 Task: Sort the products in the category "Prepared Meals" by unit price (low first).
Action: Mouse moved to (228, 93)
Screenshot: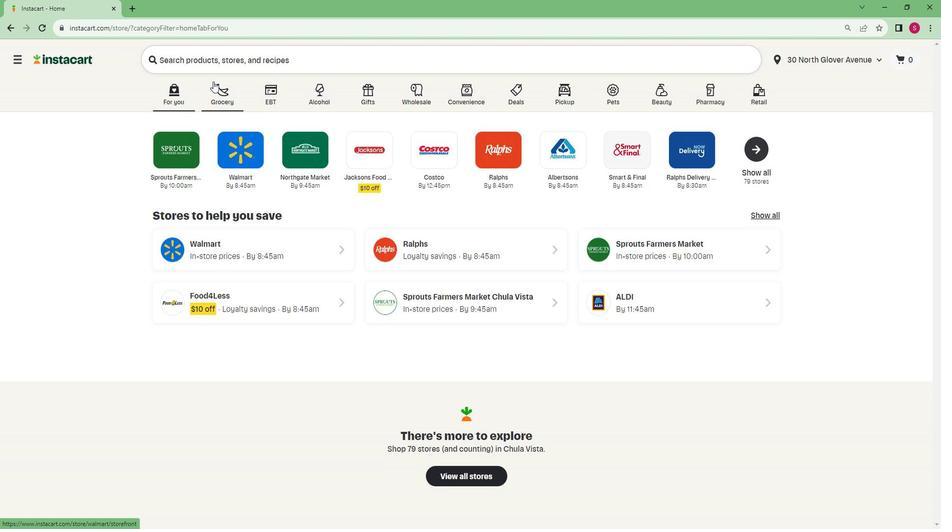 
Action: Mouse pressed left at (228, 93)
Screenshot: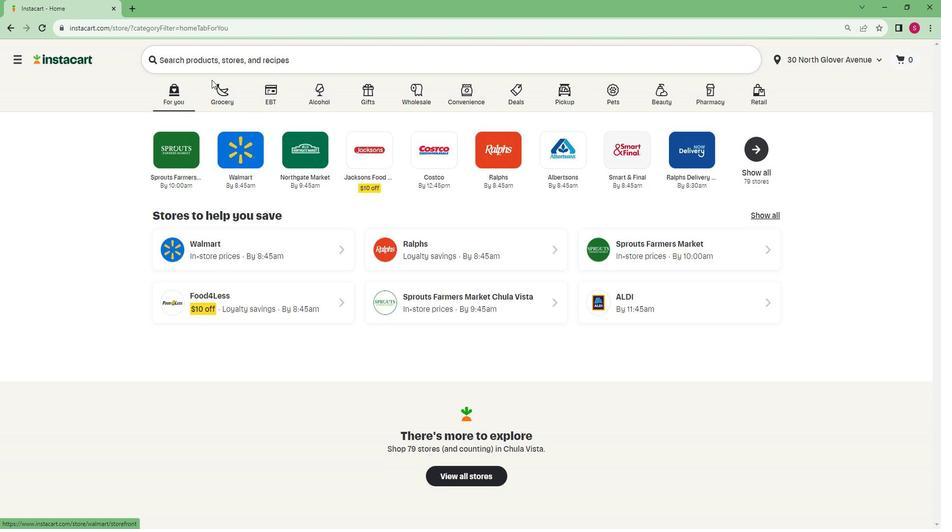 
Action: Mouse moved to (233, 108)
Screenshot: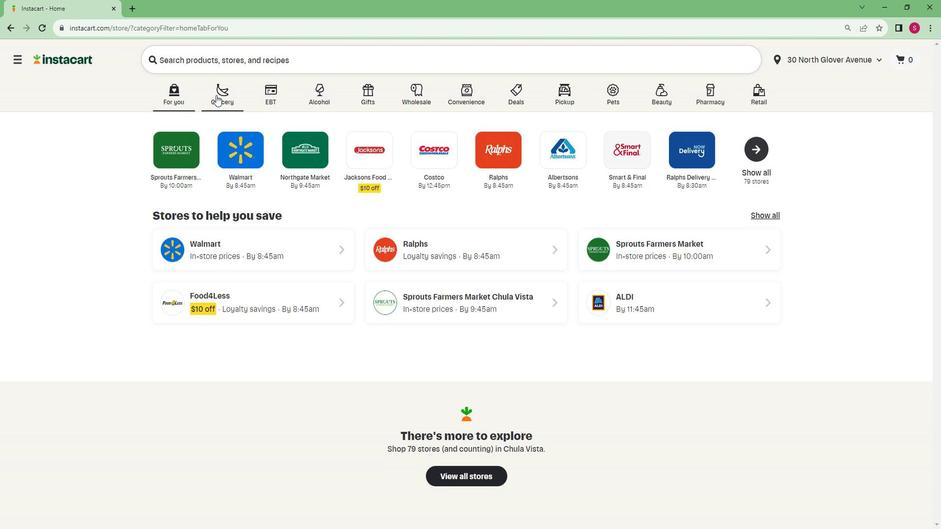 
Action: Mouse pressed left at (233, 108)
Screenshot: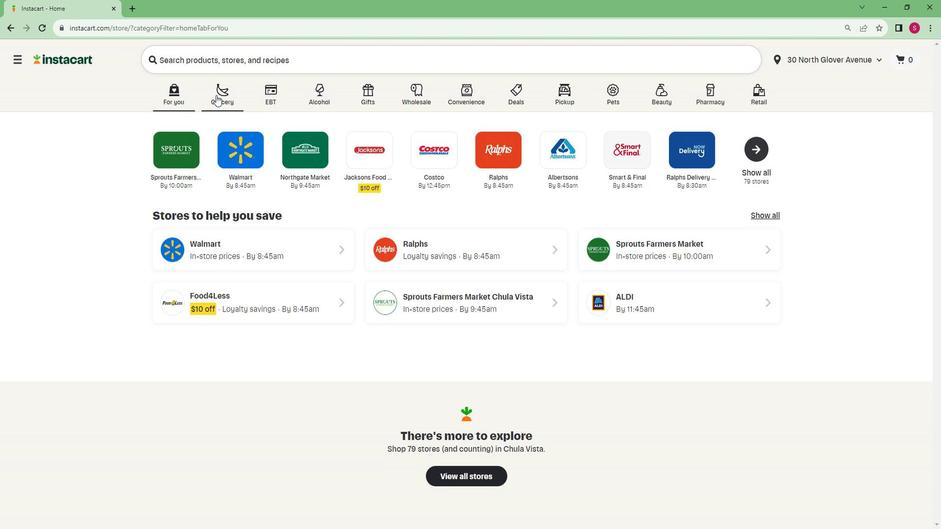 
Action: Mouse moved to (208, 289)
Screenshot: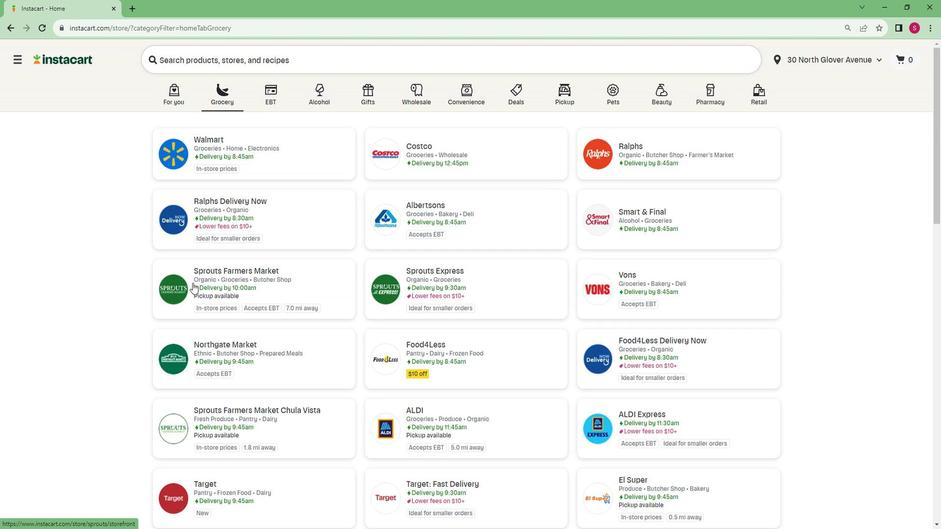 
Action: Mouse pressed left at (208, 289)
Screenshot: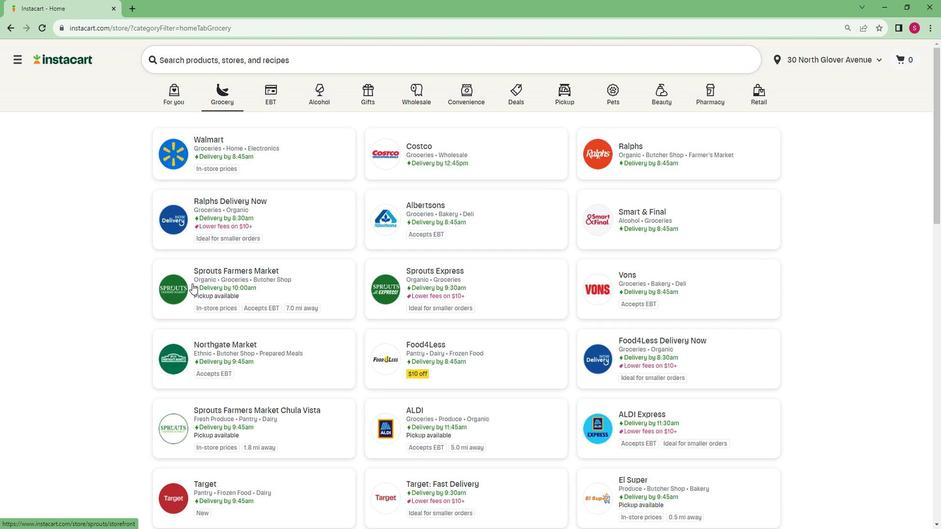 
Action: Mouse moved to (79, 403)
Screenshot: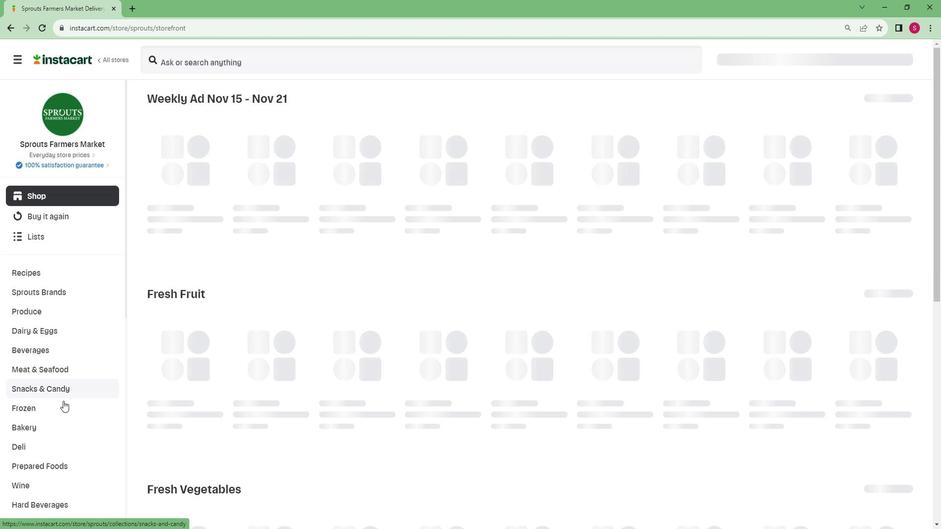 
Action: Mouse scrolled (79, 402) with delta (0, 0)
Screenshot: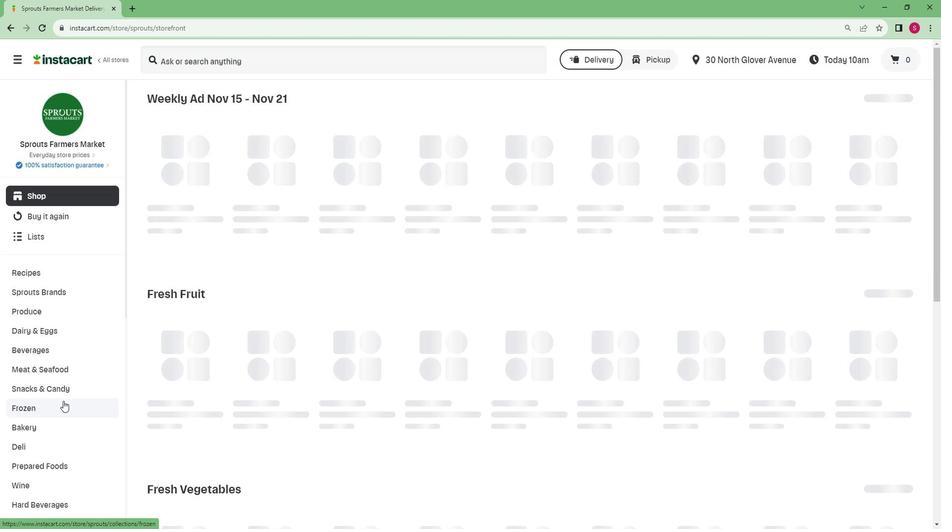 
Action: Mouse scrolled (79, 402) with delta (0, 0)
Screenshot: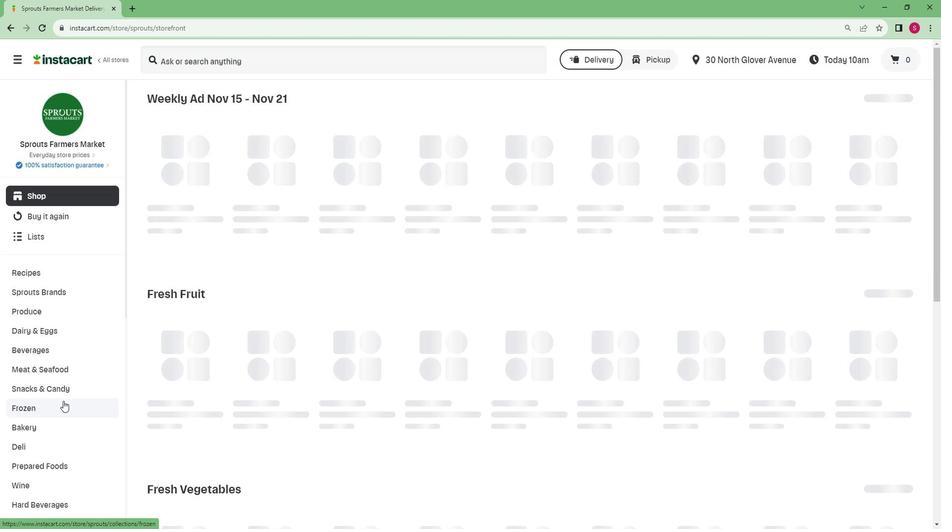 
Action: Mouse scrolled (79, 402) with delta (0, 0)
Screenshot: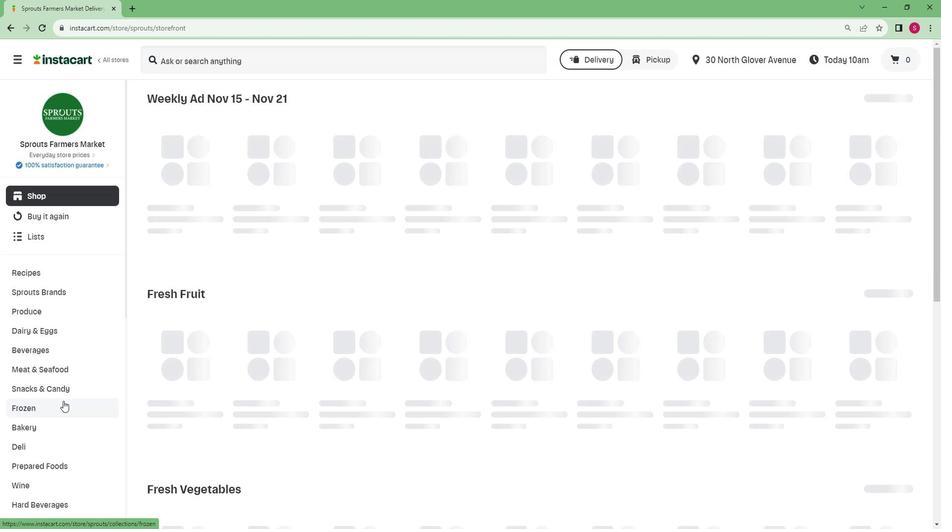 
Action: Mouse scrolled (79, 402) with delta (0, 0)
Screenshot: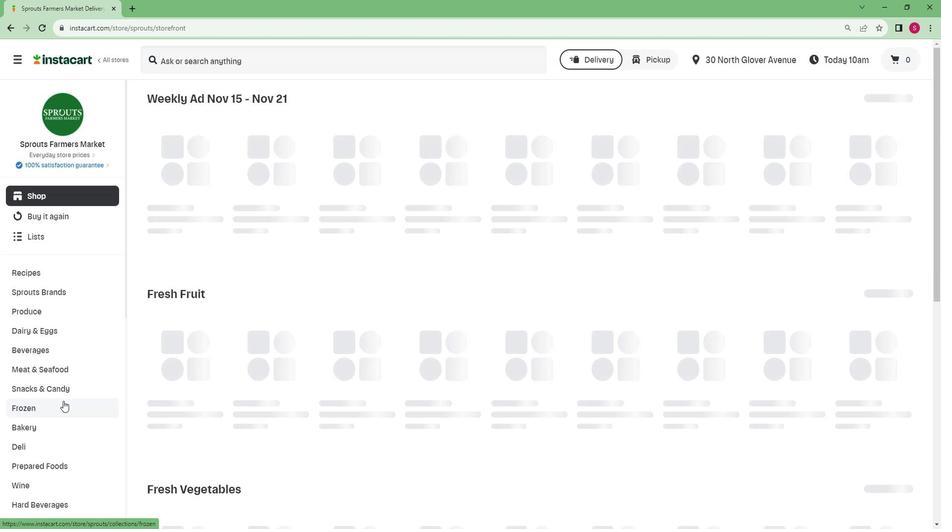 
Action: Mouse scrolled (79, 402) with delta (0, 0)
Screenshot: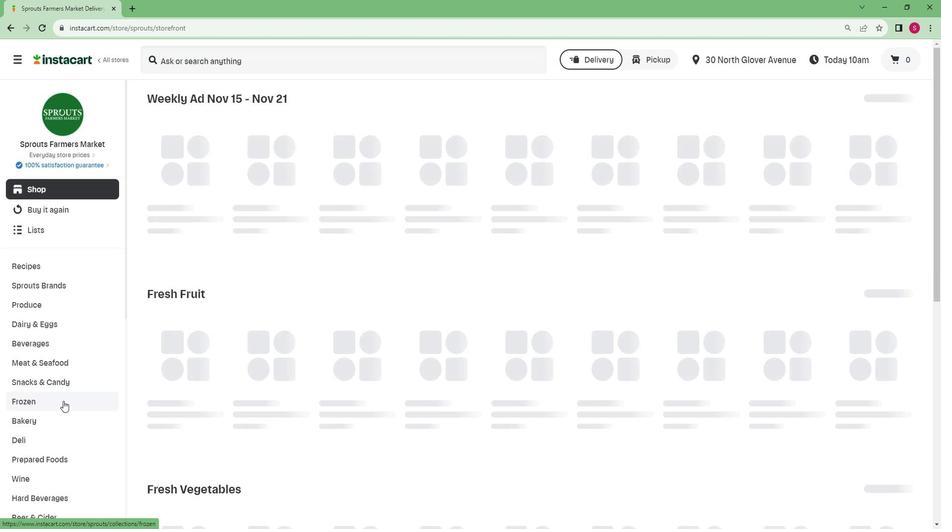 
Action: Mouse scrolled (79, 402) with delta (0, 0)
Screenshot: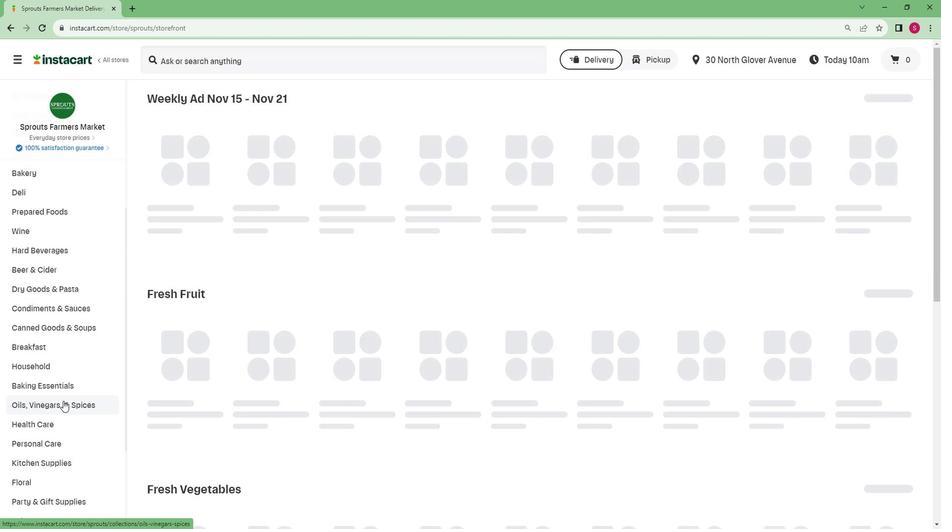 
Action: Mouse scrolled (79, 402) with delta (0, 0)
Screenshot: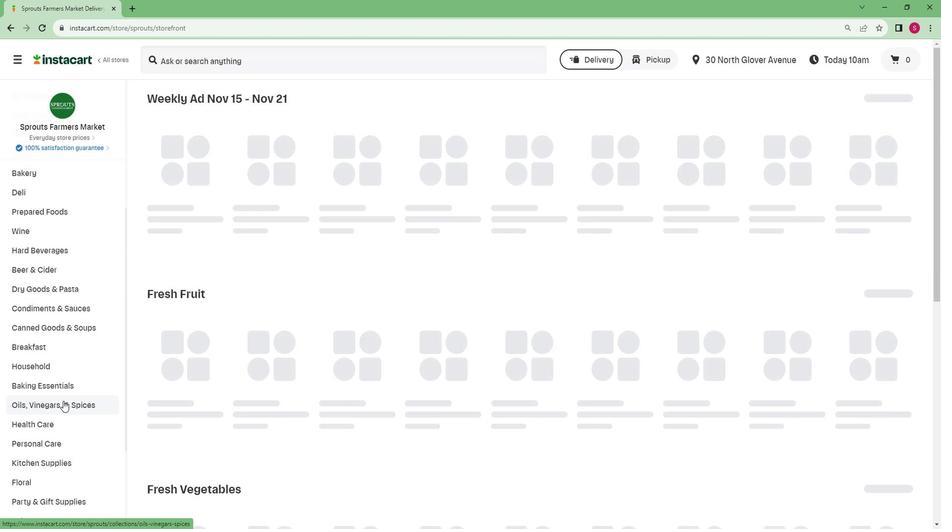 
Action: Mouse scrolled (79, 402) with delta (0, 0)
Screenshot: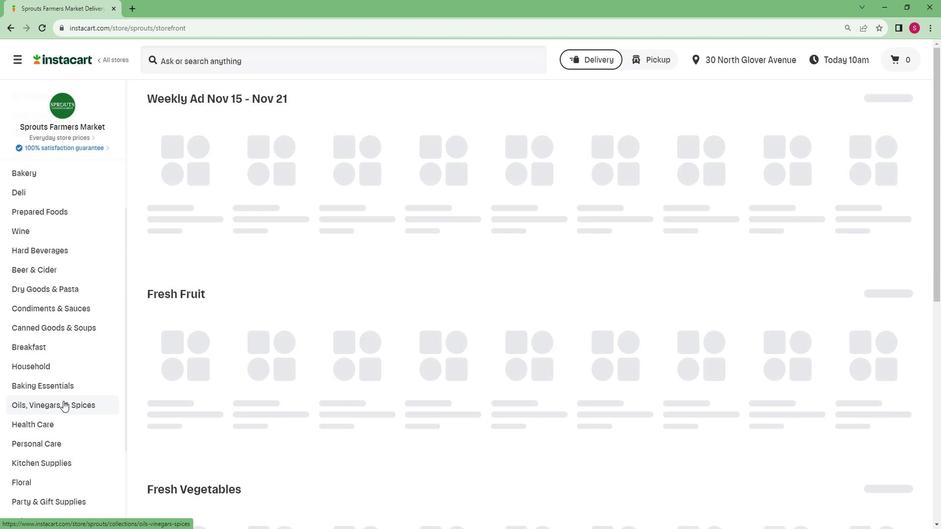 
Action: Mouse scrolled (79, 402) with delta (0, 0)
Screenshot: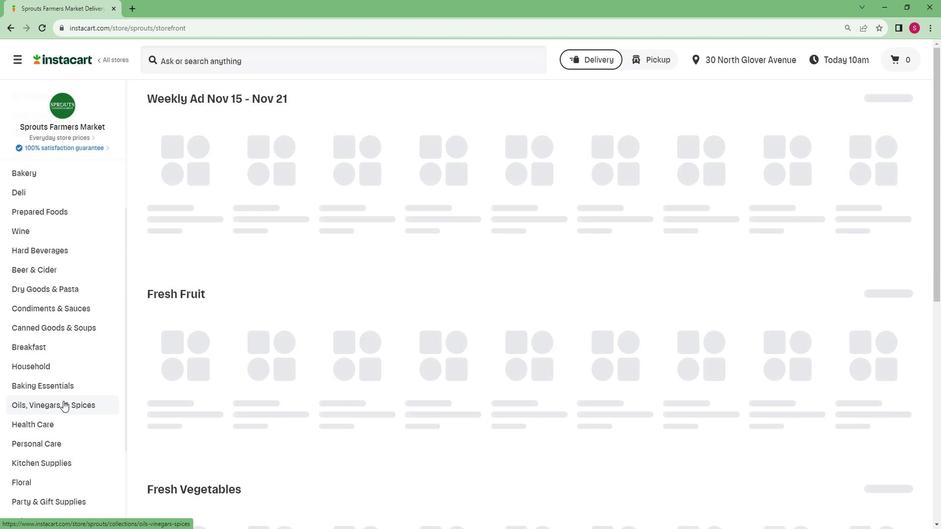 
Action: Mouse scrolled (79, 402) with delta (0, 0)
Screenshot: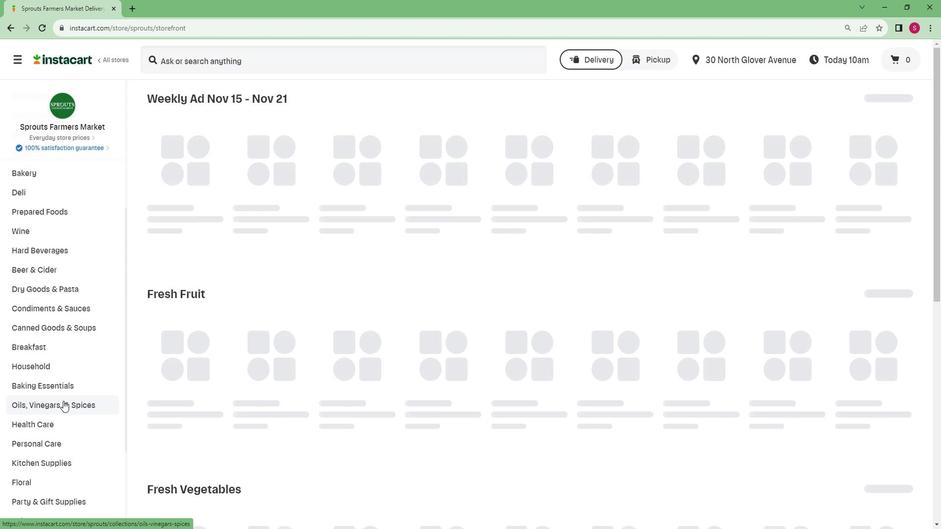 
Action: Mouse moved to (39, 506)
Screenshot: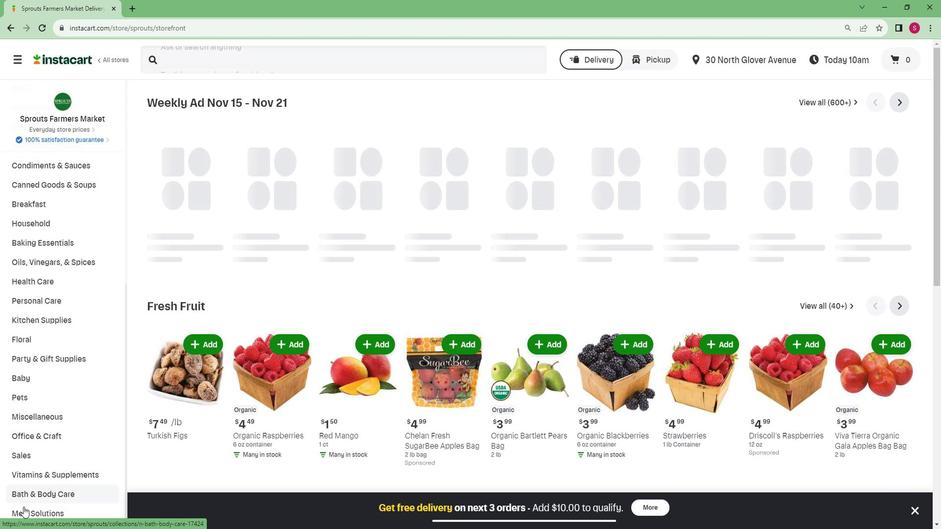 
Action: Mouse pressed left at (39, 506)
Screenshot: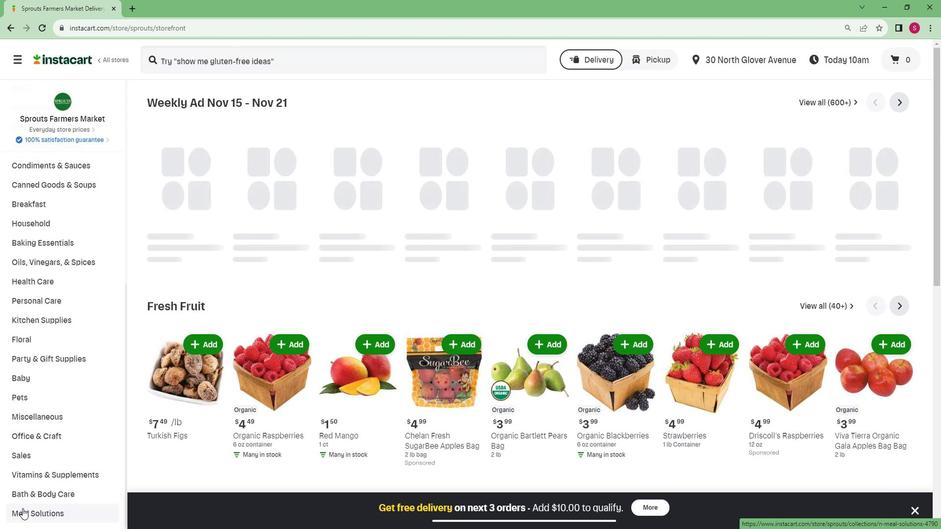 
Action: Mouse moved to (57, 474)
Screenshot: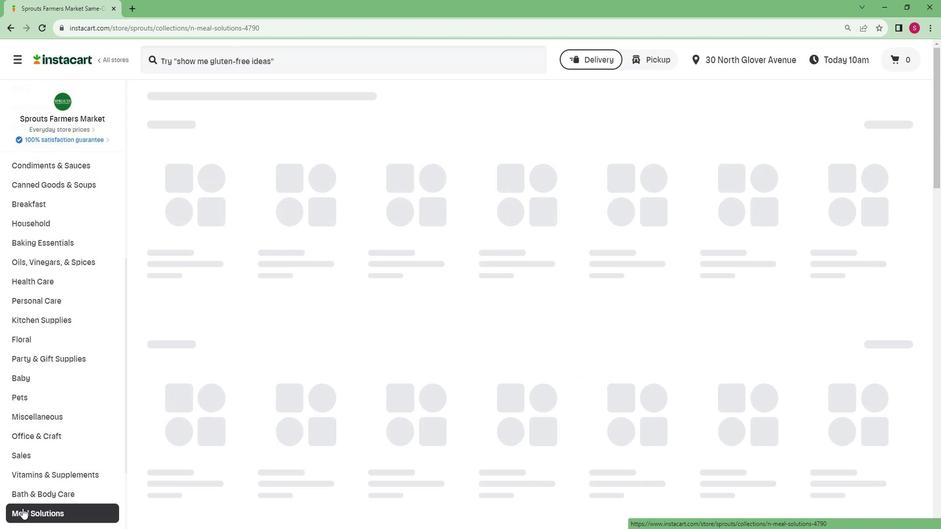 
Action: Mouse scrolled (57, 473) with delta (0, 0)
Screenshot: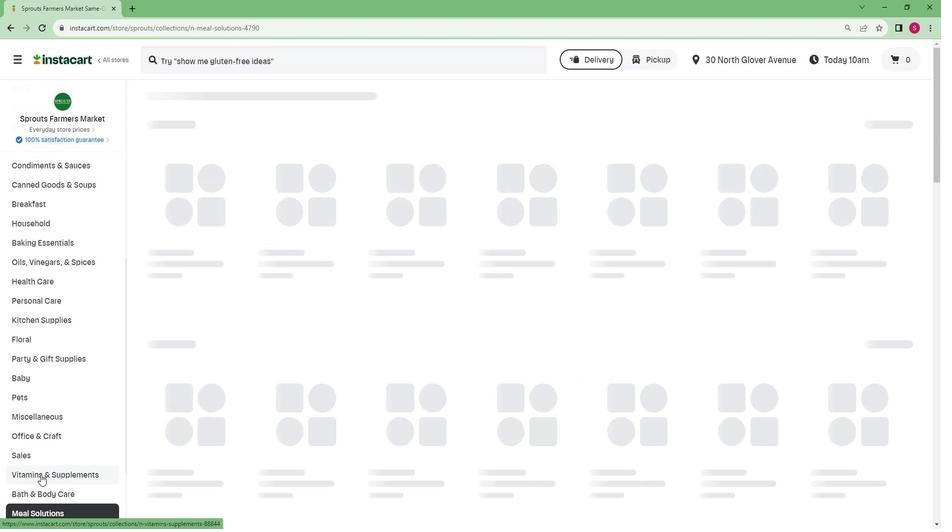 
Action: Mouse scrolled (57, 473) with delta (0, 0)
Screenshot: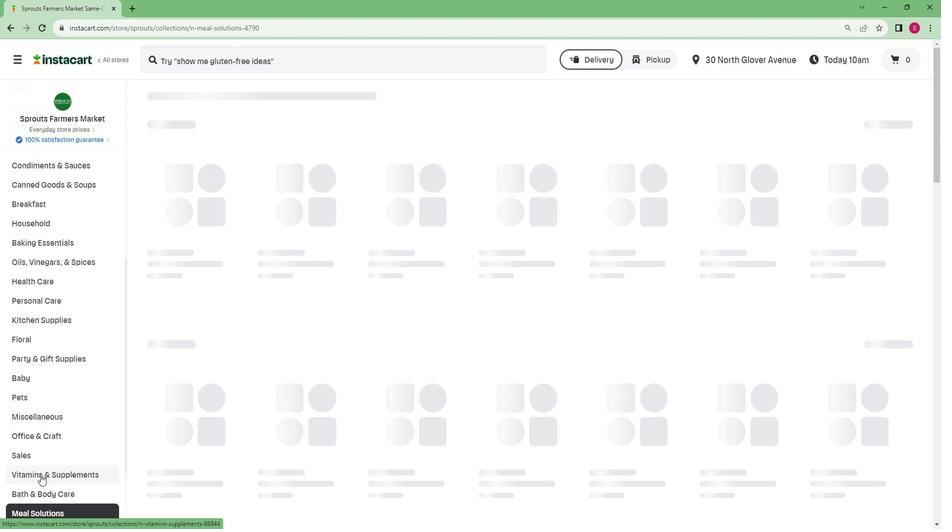 
Action: Mouse scrolled (57, 473) with delta (0, 0)
Screenshot: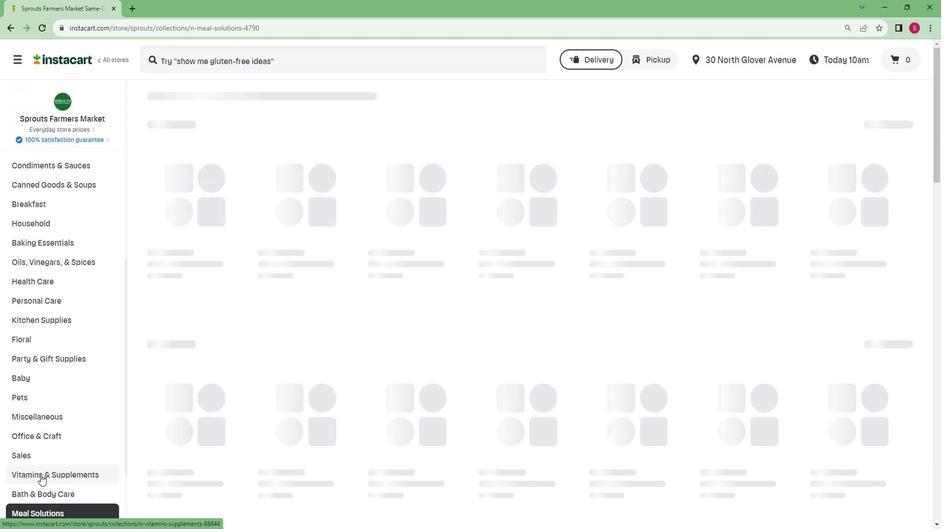 
Action: Mouse scrolled (57, 473) with delta (0, 0)
Screenshot: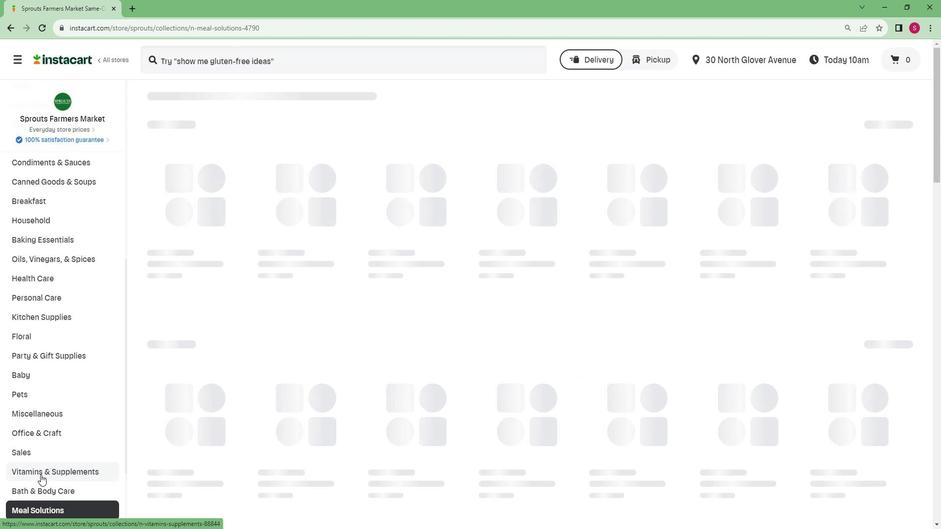 
Action: Mouse moved to (58, 450)
Screenshot: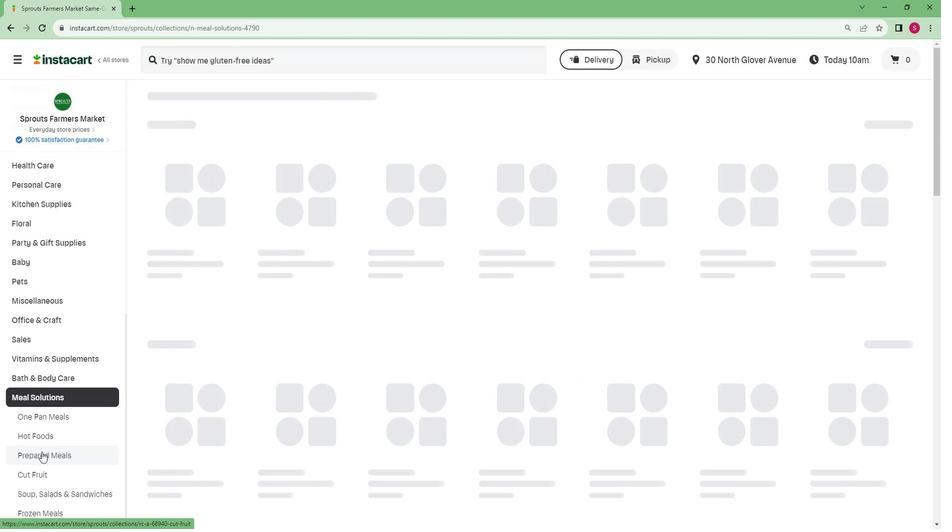 
Action: Mouse pressed left at (58, 450)
Screenshot: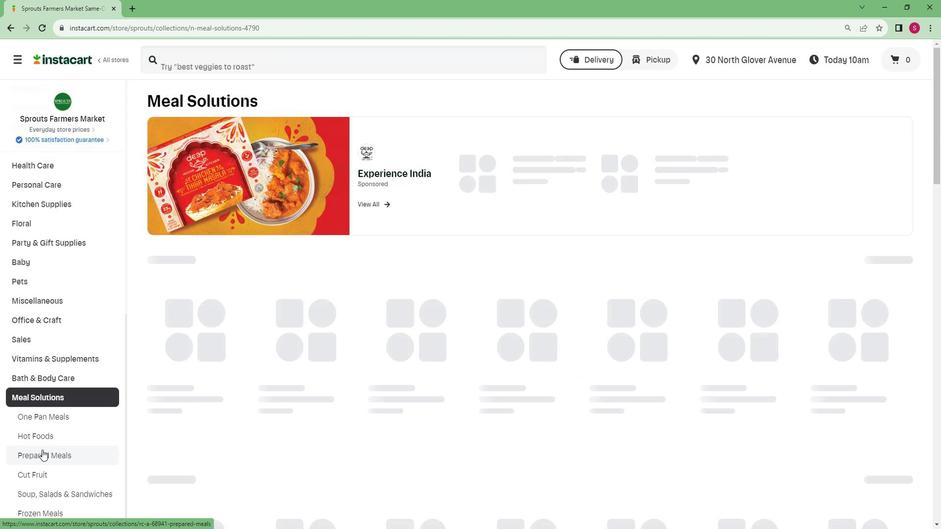 
Action: Mouse moved to (866, 144)
Screenshot: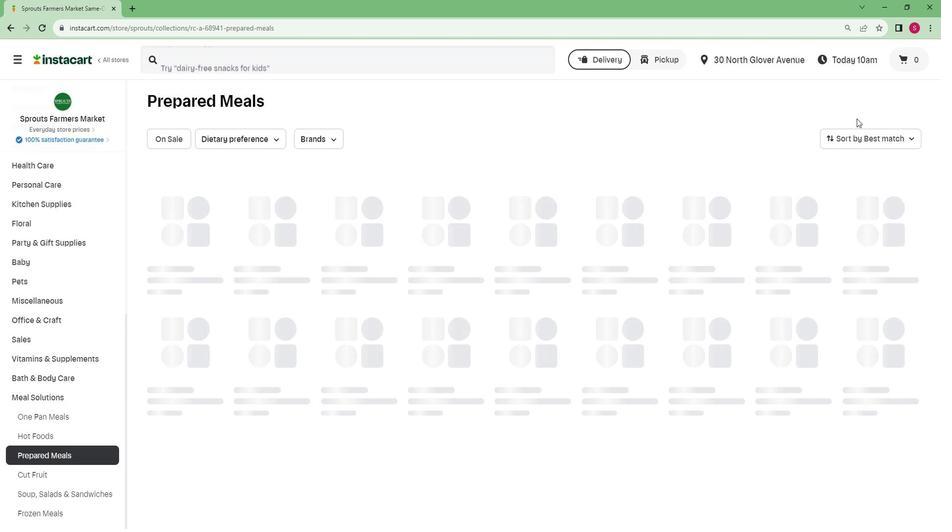 
Action: Mouse pressed left at (866, 144)
Screenshot: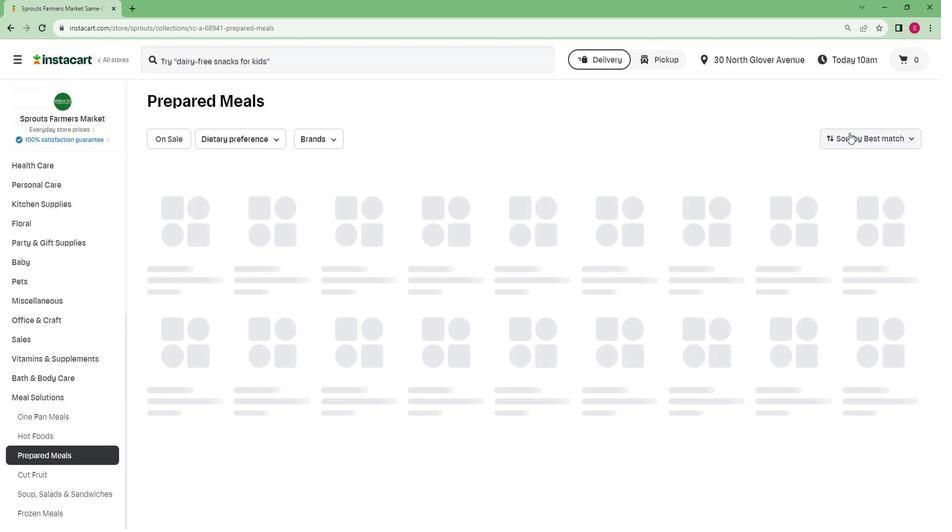 
Action: Mouse moved to (859, 247)
Screenshot: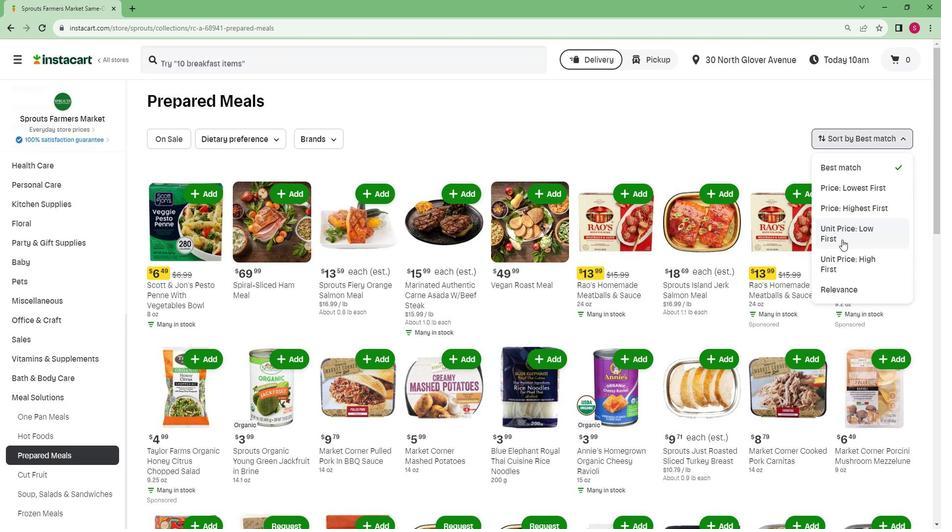 
Action: Mouse pressed left at (859, 247)
Screenshot: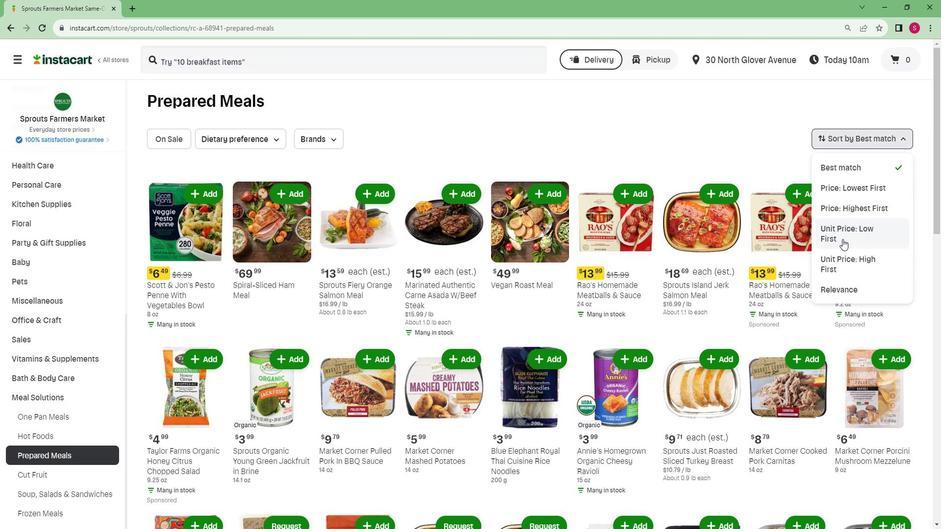 
